 Task: Visit the office locations of NVIDIA
Action: Mouse moved to (579, 67)
Screenshot: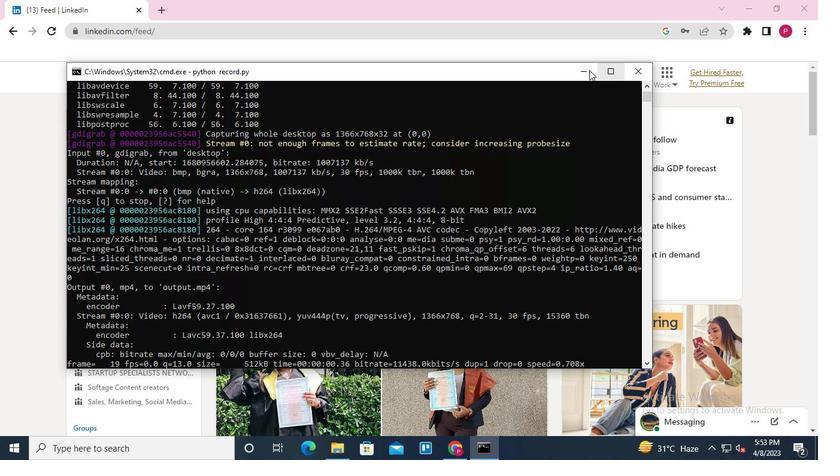 
Action: Mouse pressed left at (579, 67)
Screenshot: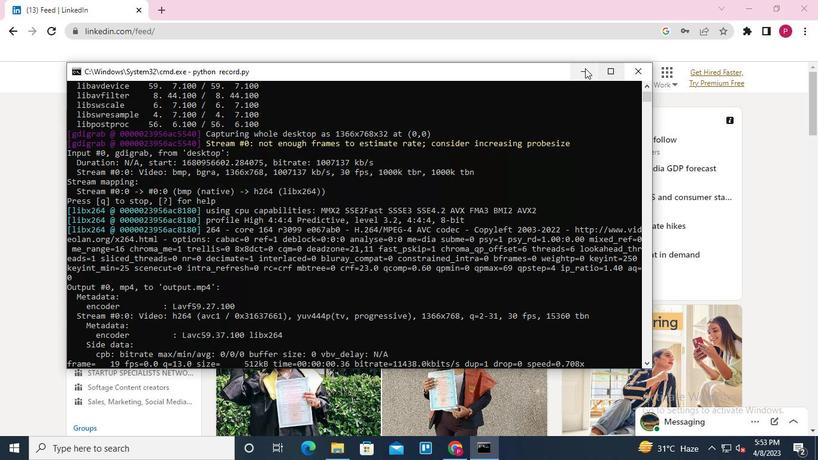 
Action: Mouse moved to (144, 75)
Screenshot: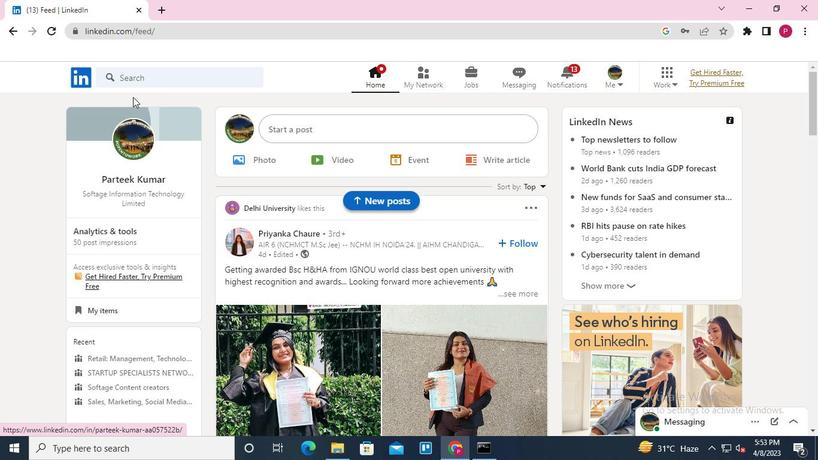 
Action: Mouse pressed left at (144, 75)
Screenshot: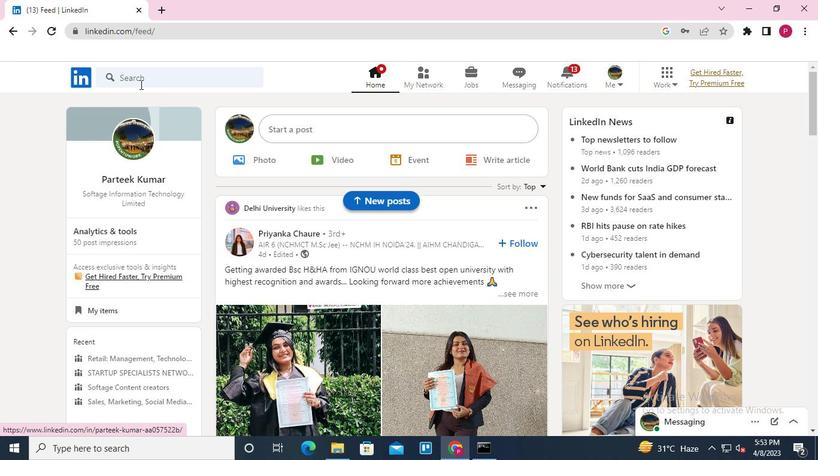 
Action: Keyboard Key.shift
Screenshot: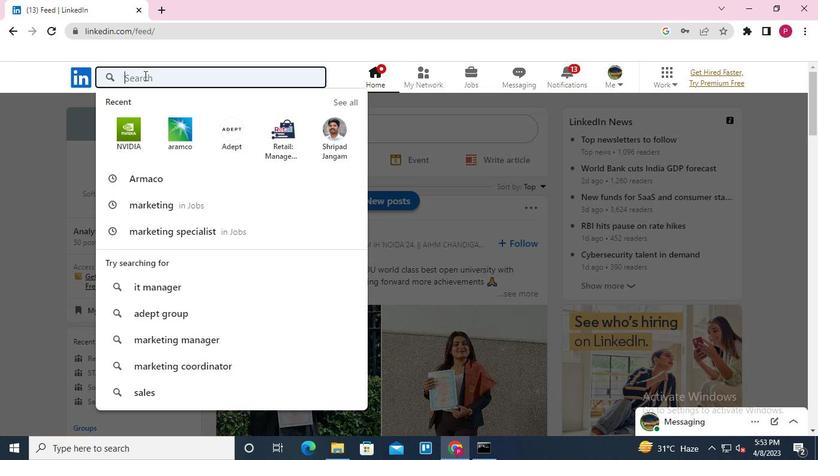 
Action: Keyboard Key.shift
Screenshot: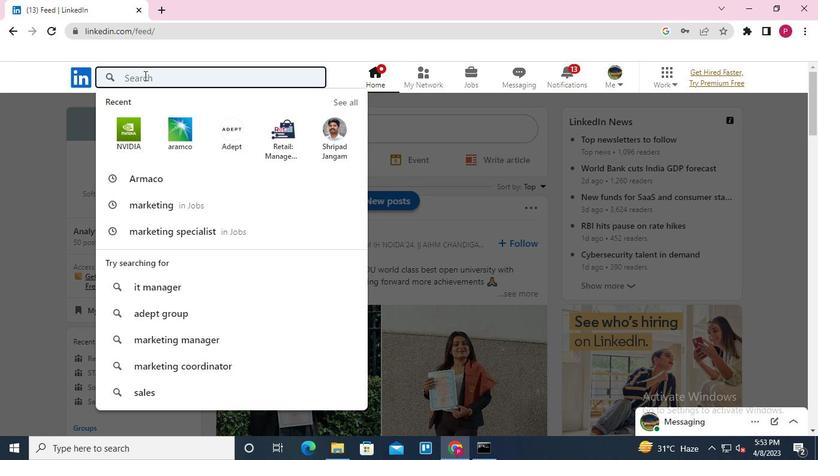 
Action: Keyboard N
Screenshot: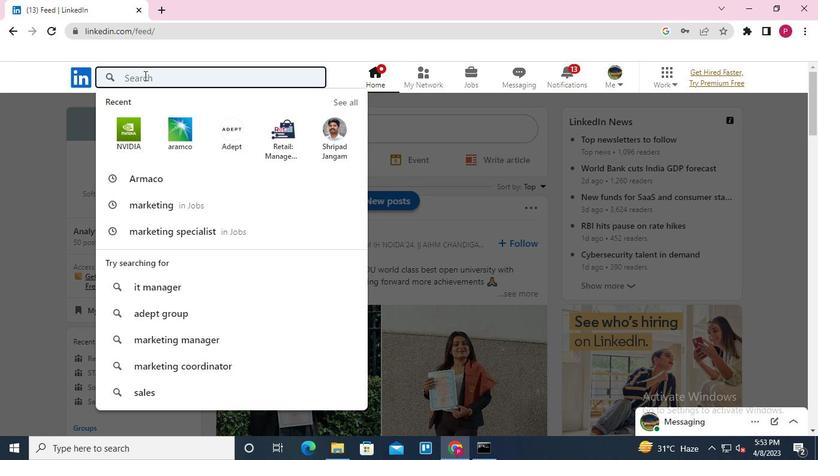 
Action: Keyboard V
Screenshot: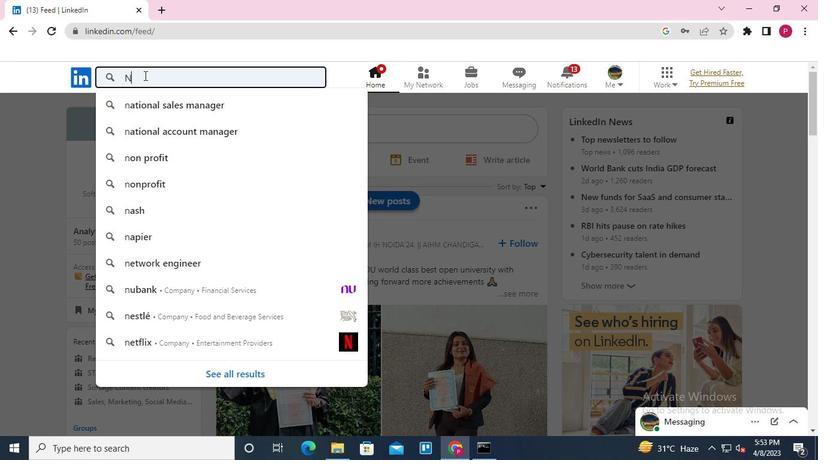 
Action: Keyboard I
Screenshot: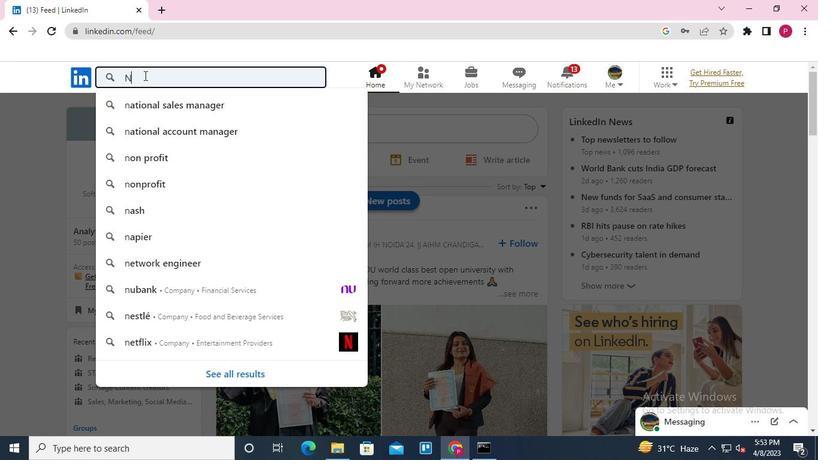 
Action: Keyboard D
Screenshot: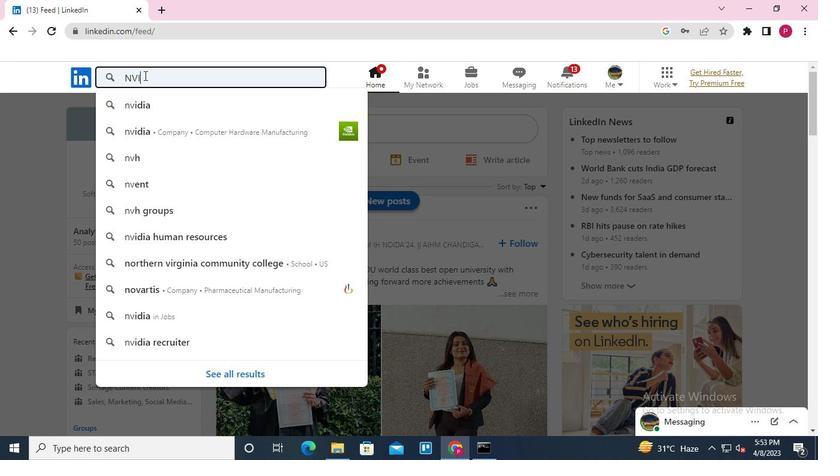 
Action: Keyboard I
Screenshot: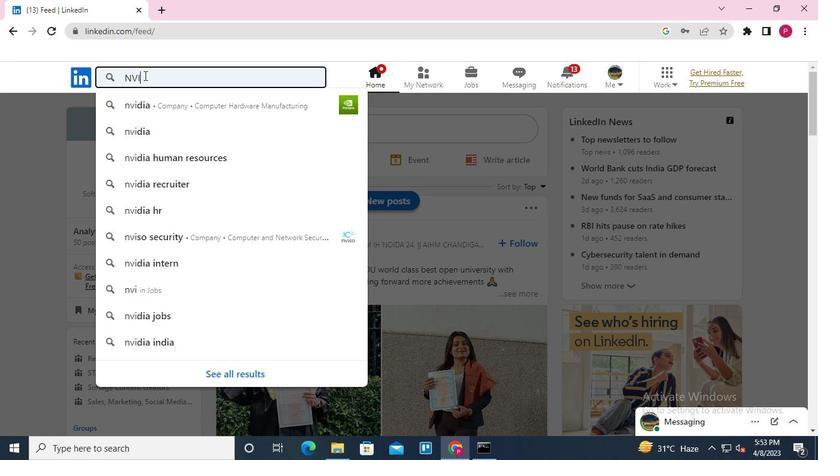 
Action: Keyboard A
Screenshot: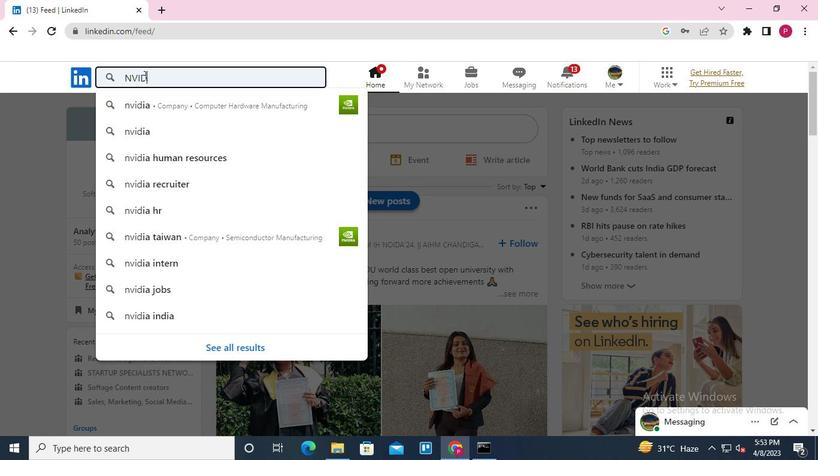 
Action: Keyboard Key.enter
Screenshot: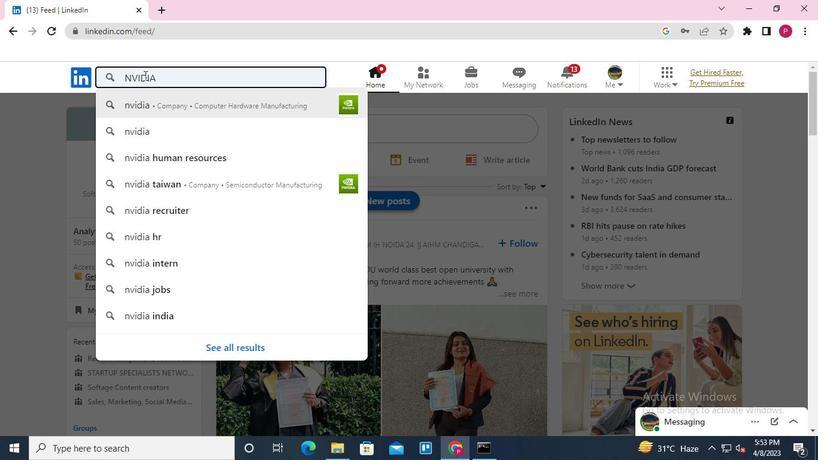 
Action: Mouse moved to (164, 162)
Screenshot: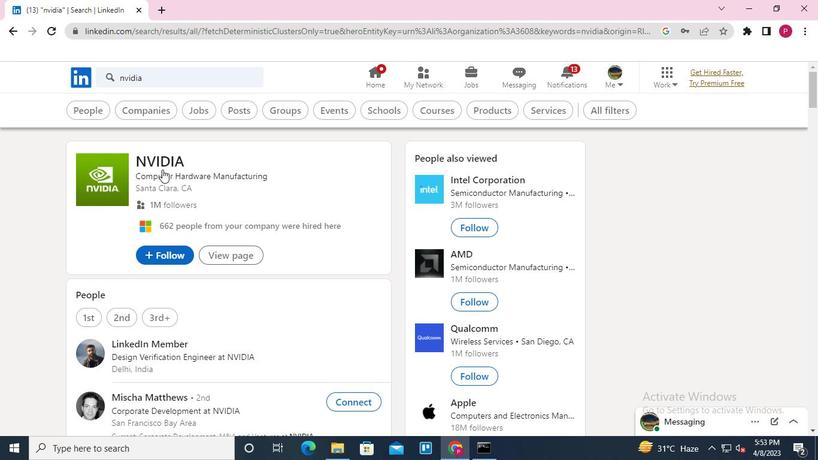 
Action: Mouse pressed left at (164, 162)
Screenshot: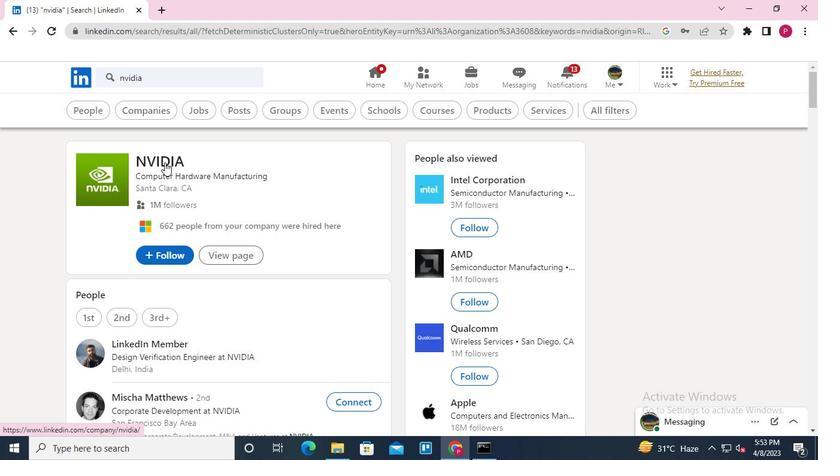 
Action: Mouse moved to (160, 138)
Screenshot: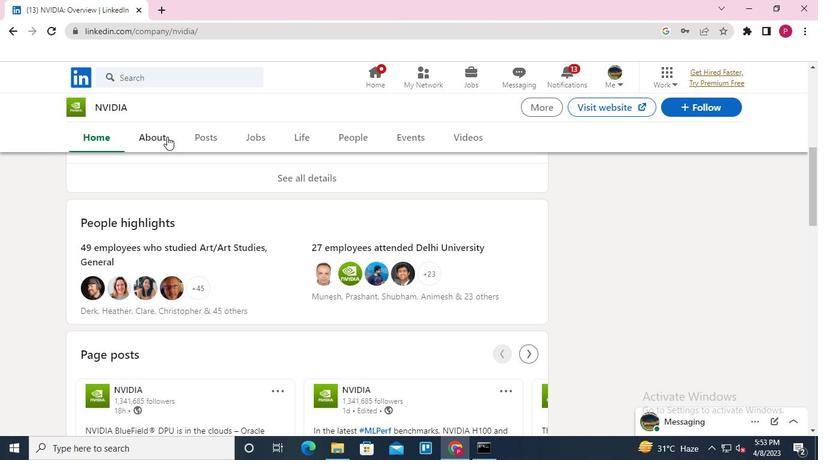 
Action: Mouse pressed left at (160, 138)
Screenshot: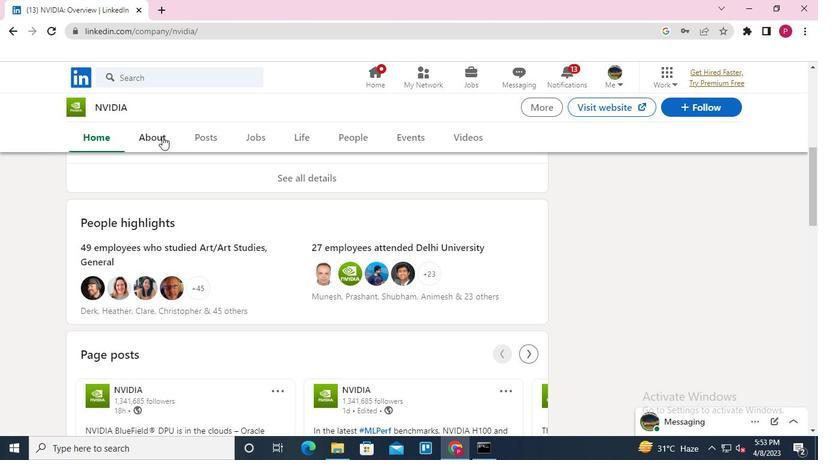 
Action: Mouse moved to (372, 302)
Screenshot: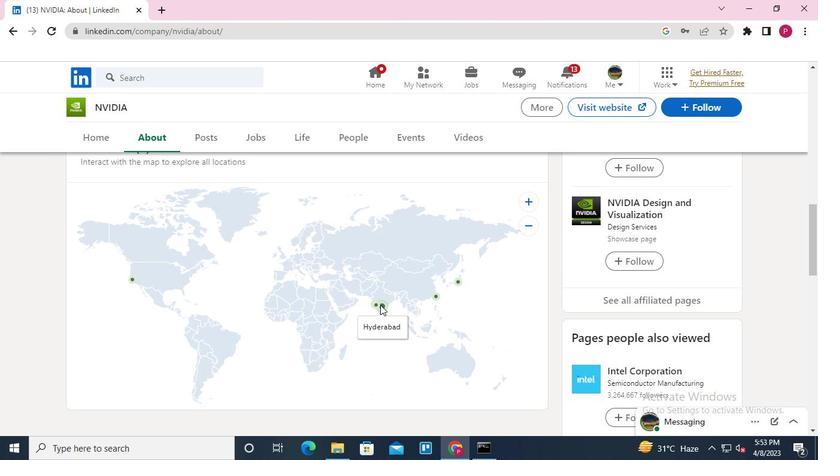 
Action: Mouse pressed left at (372, 302)
Screenshot: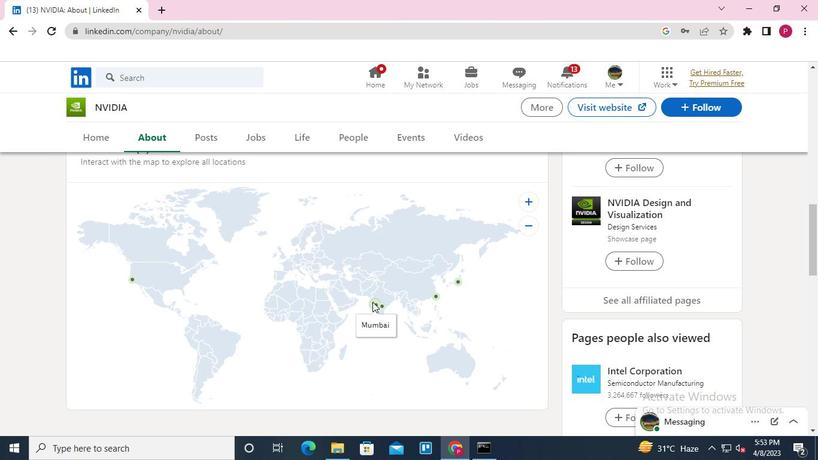 
Action: Mouse moved to (361, 253)
Screenshot: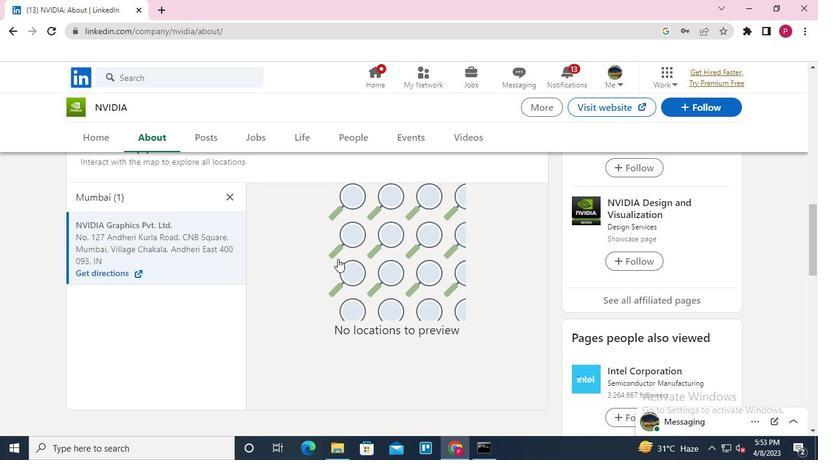 
Action: Mouse pressed left at (361, 253)
Screenshot: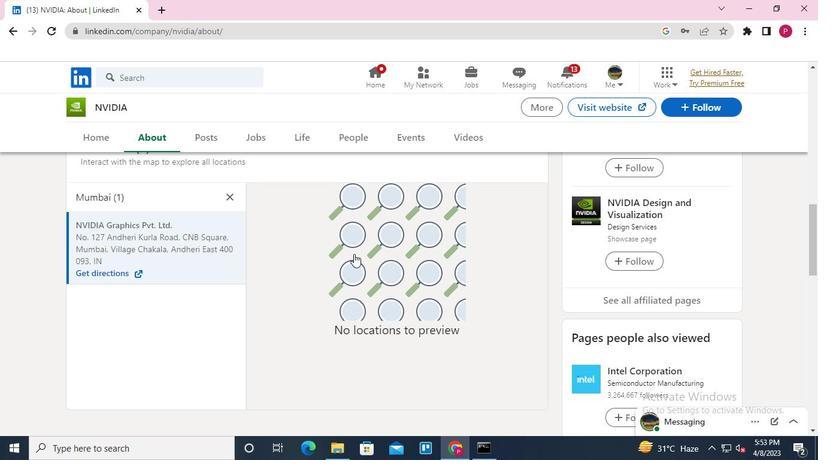 
Action: Mouse moved to (279, 10)
Screenshot: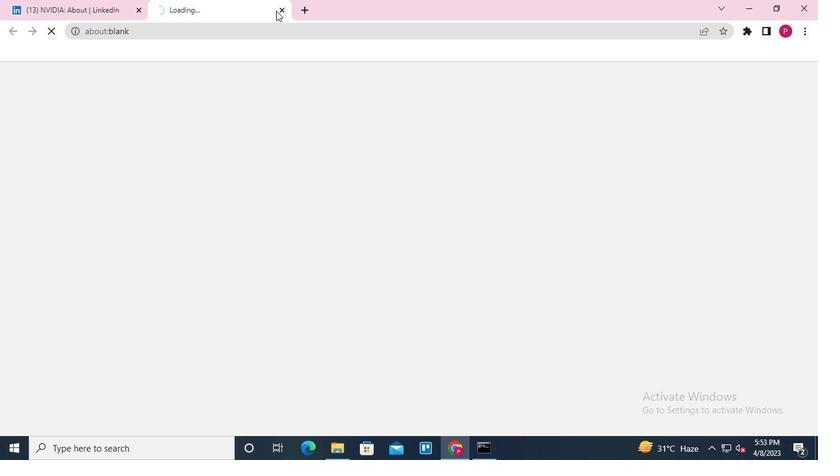 
Action: Mouse pressed left at (279, 10)
Screenshot: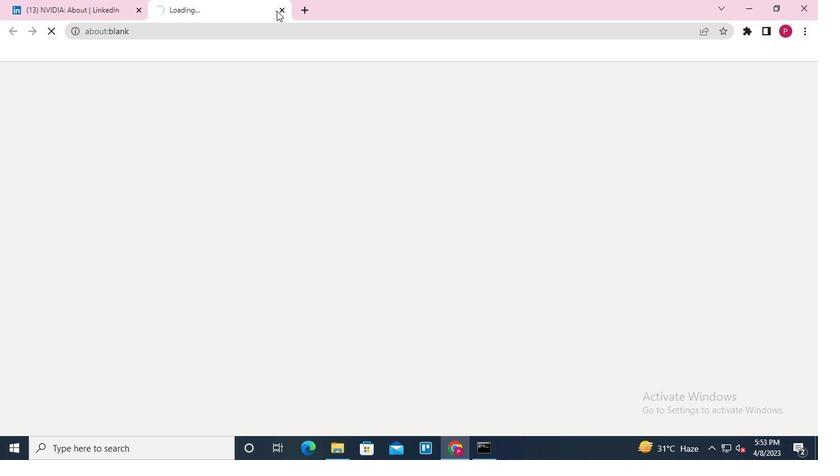 
Action: Mouse moved to (230, 258)
Screenshot: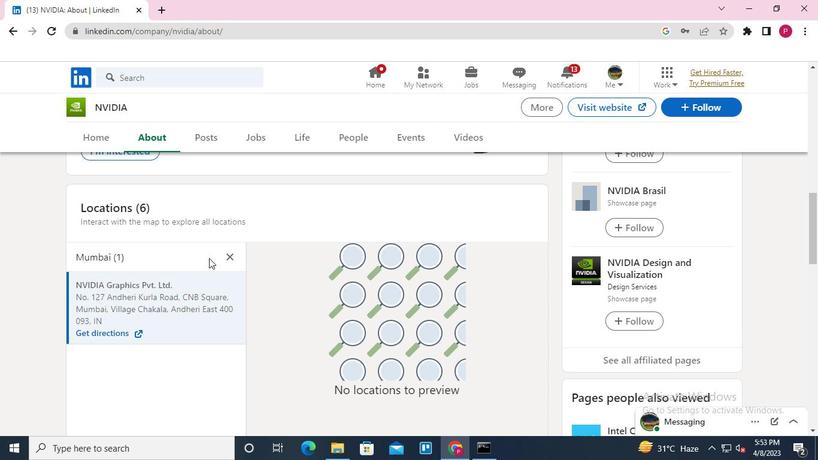 
Action: Mouse pressed left at (230, 258)
Screenshot: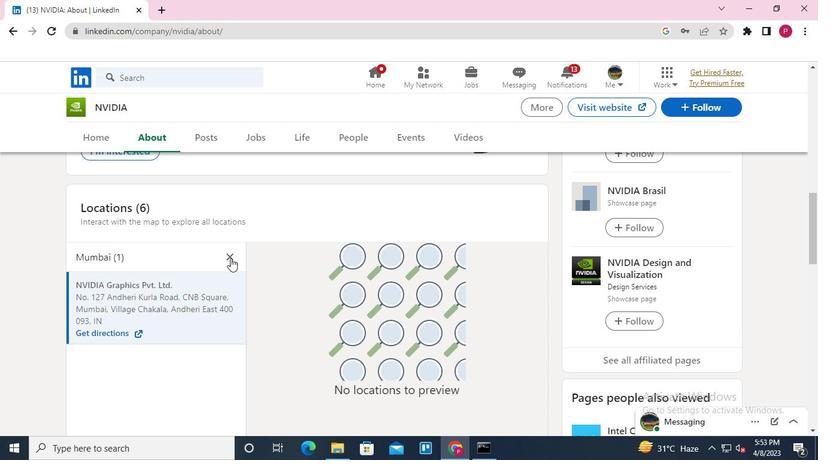 
Action: Mouse moved to (382, 366)
Screenshot: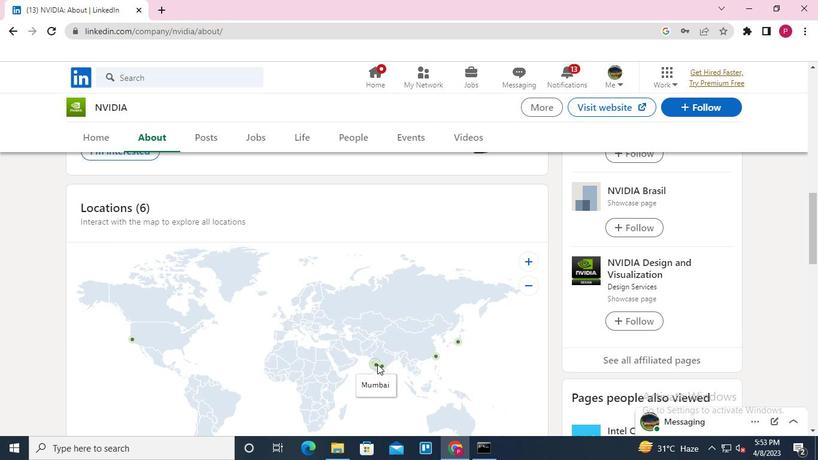 
Action: Mouse pressed left at (382, 366)
Screenshot: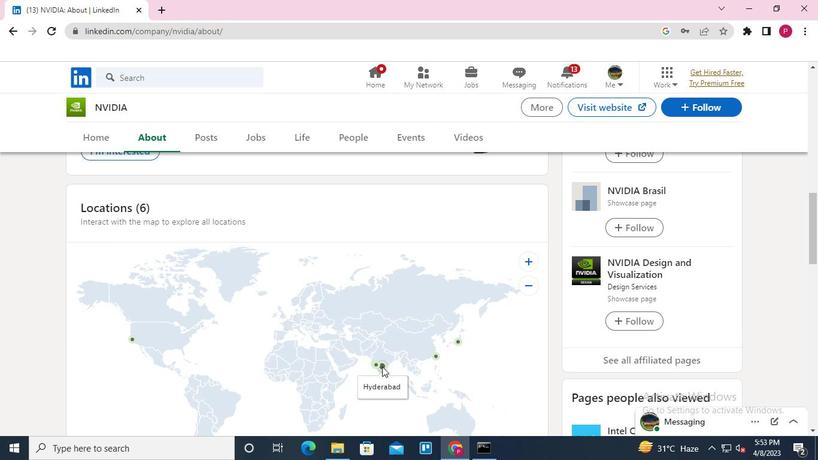 
Action: Mouse moved to (227, 256)
Screenshot: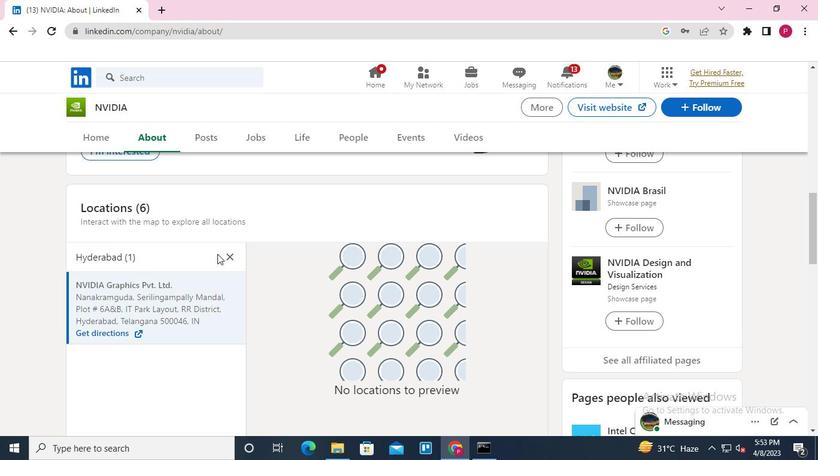 
Action: Mouse pressed left at (227, 256)
Screenshot: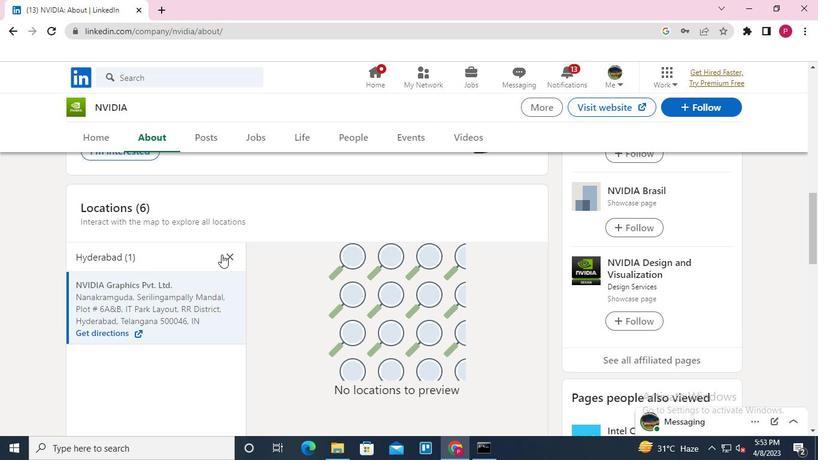 
Action: Mouse moved to (433, 357)
Screenshot: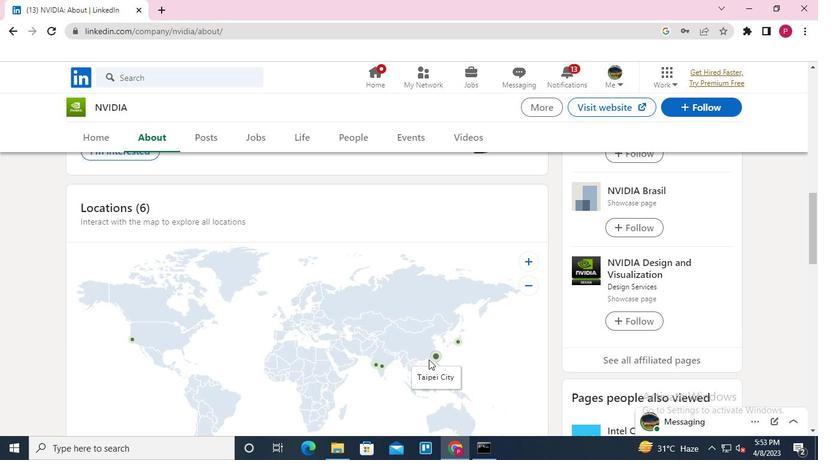 
Action: Mouse pressed left at (433, 357)
Screenshot: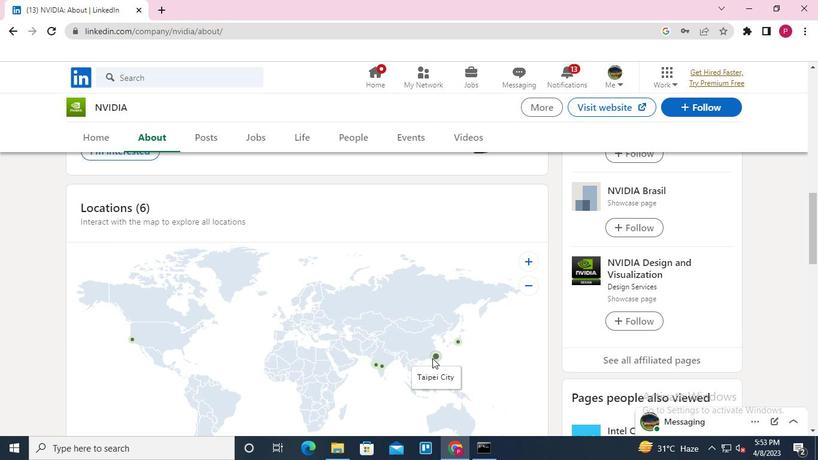 
Action: Mouse moved to (330, 341)
Screenshot: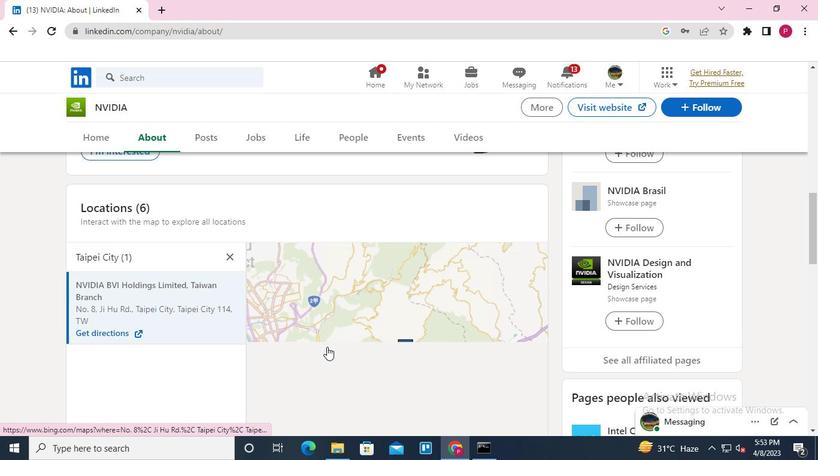 
Action: Keyboard Key.alt_l
Screenshot: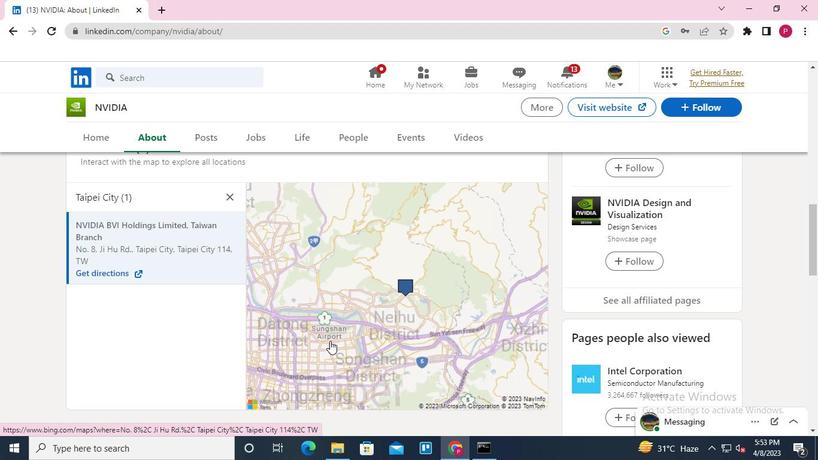 
Action: Keyboard Key.tab
Screenshot: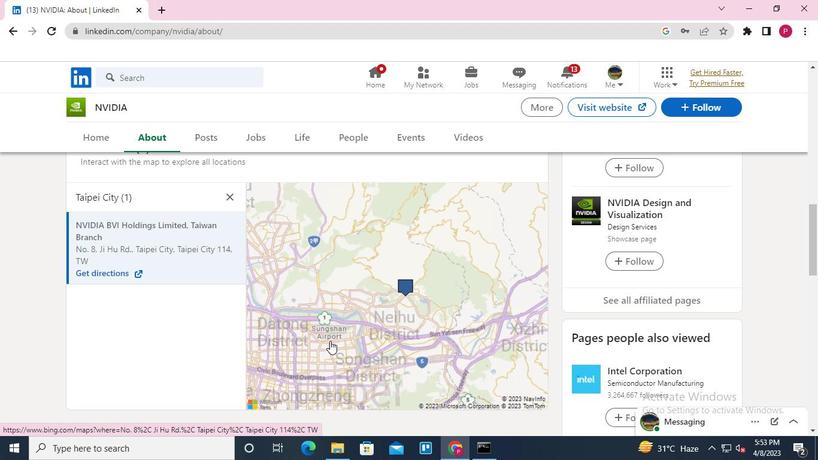 
Action: Mouse moved to (630, 75)
Screenshot: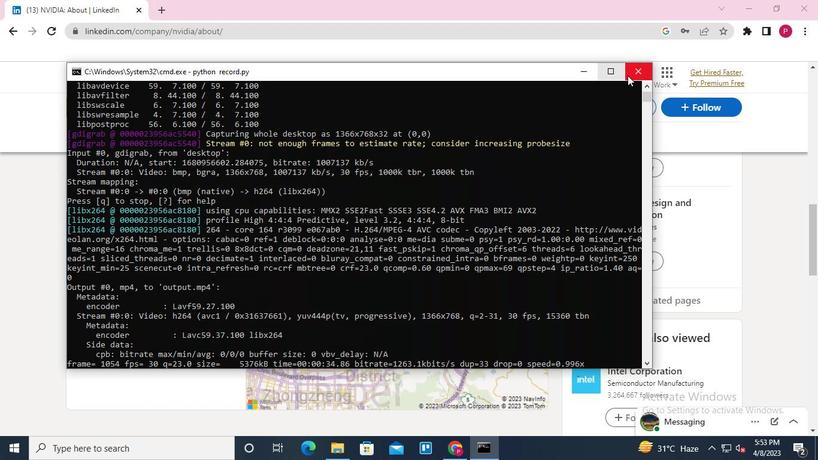 
Action: Mouse pressed left at (630, 75)
Screenshot: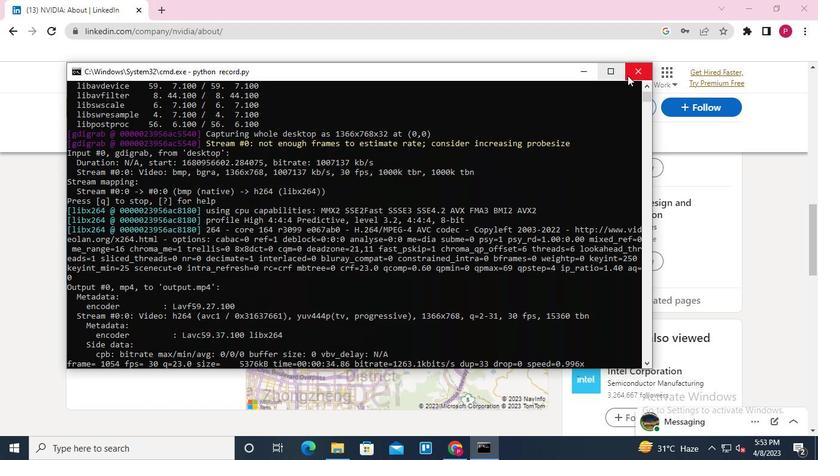 
